 Task: Set the HOA to $10 per month.
Action: Mouse moved to (1016, 218)
Screenshot: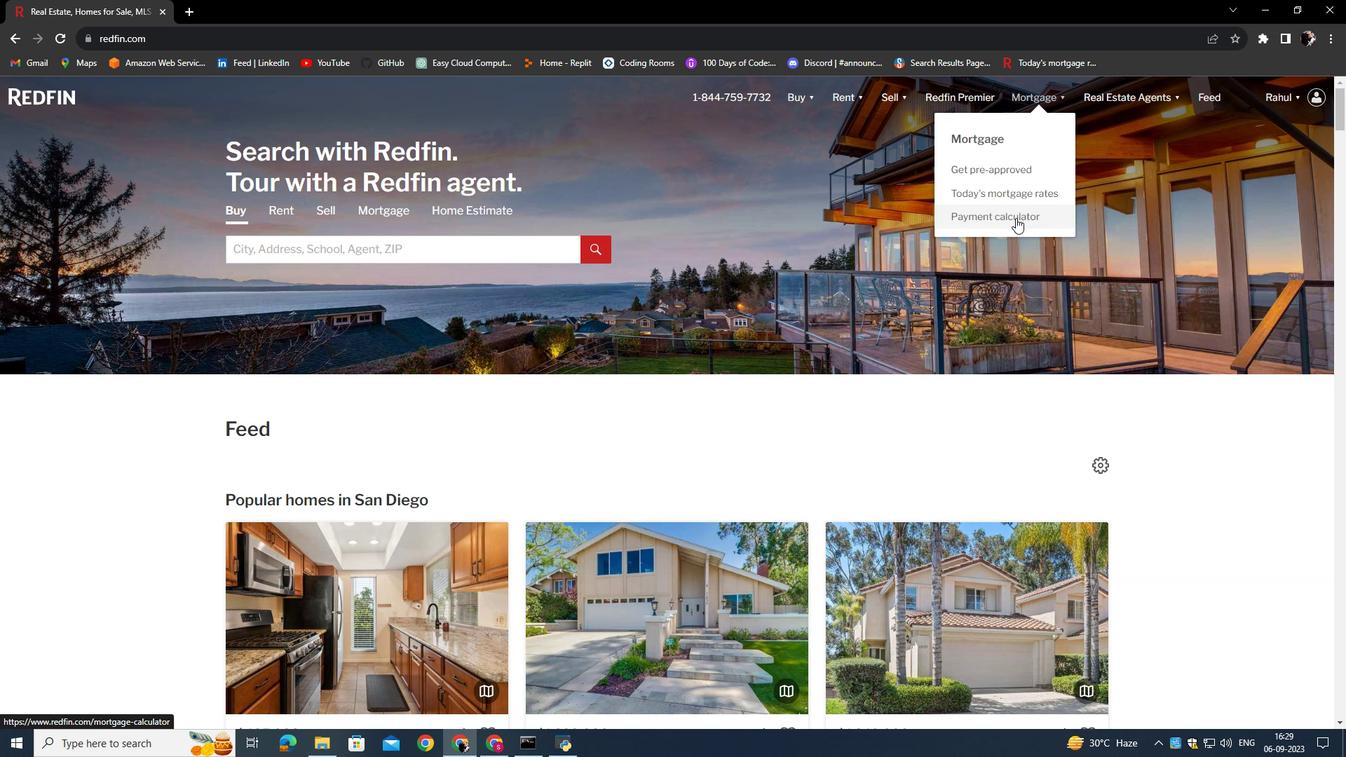 
Action: Mouse pressed left at (1016, 218)
Screenshot: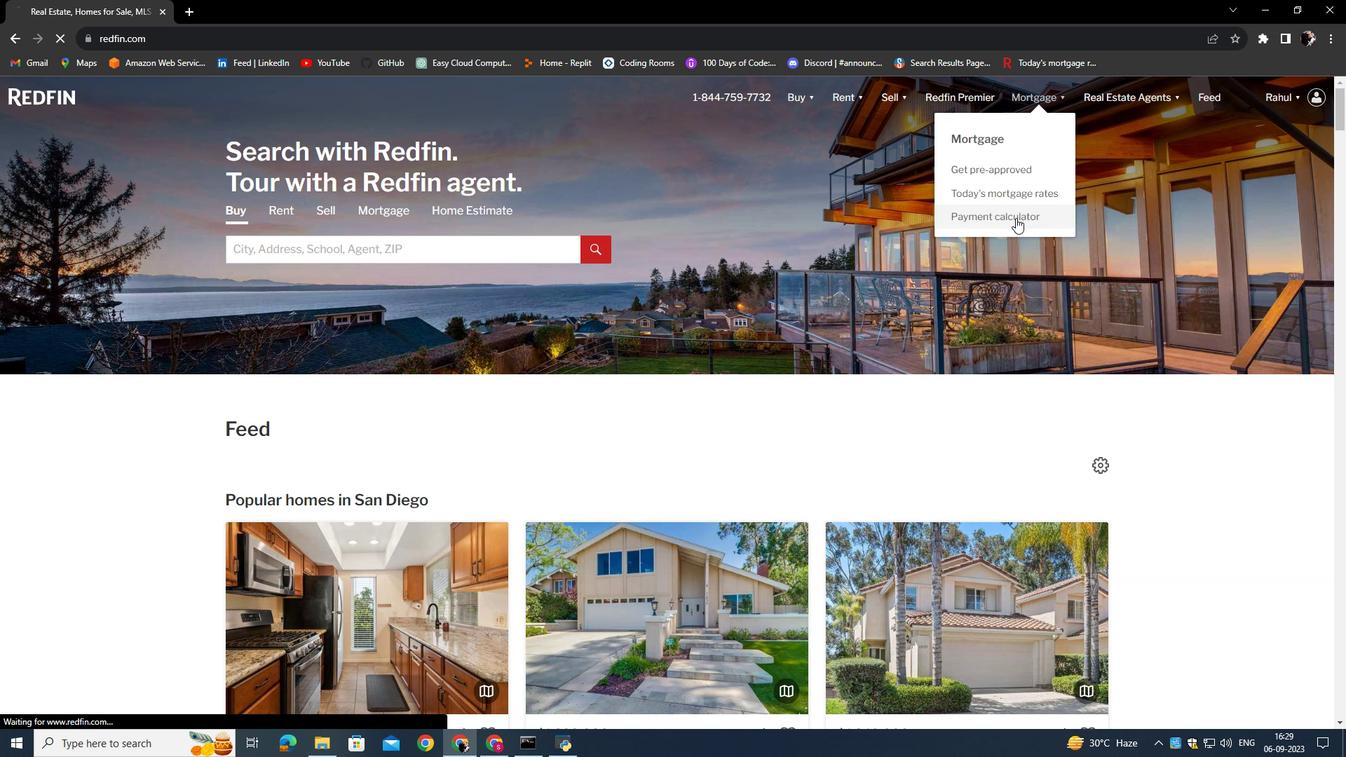 
Action: Mouse moved to (511, 225)
Screenshot: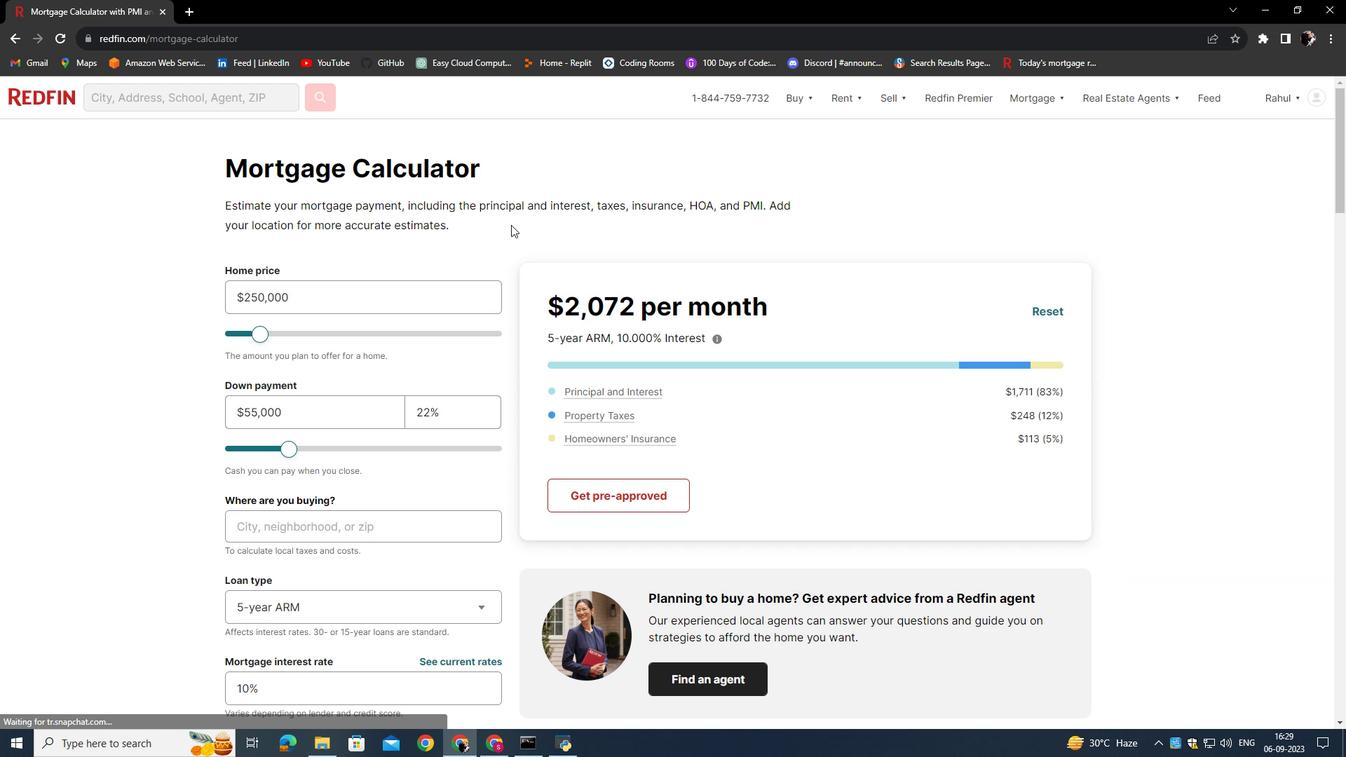 
Action: Mouse scrolled (511, 224) with delta (0, 0)
Screenshot: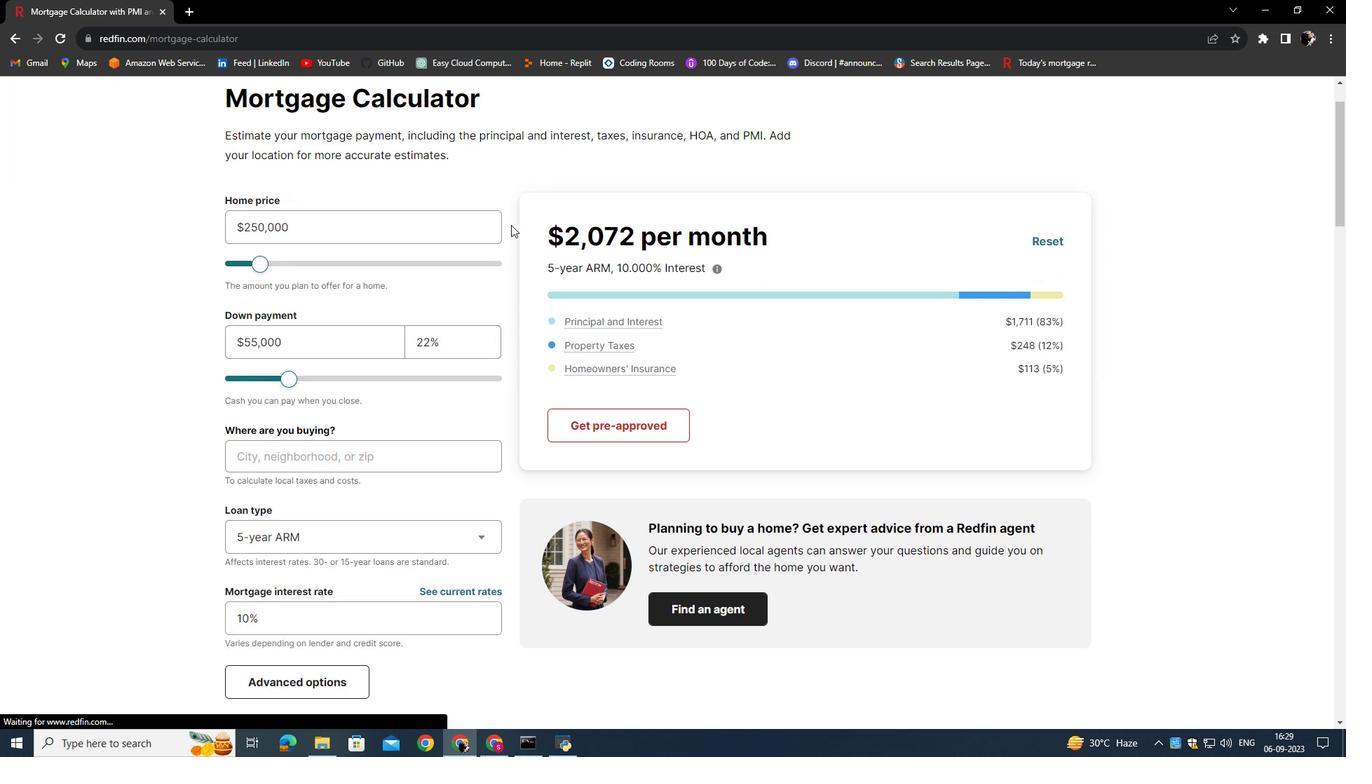 
Action: Mouse moved to (510, 229)
Screenshot: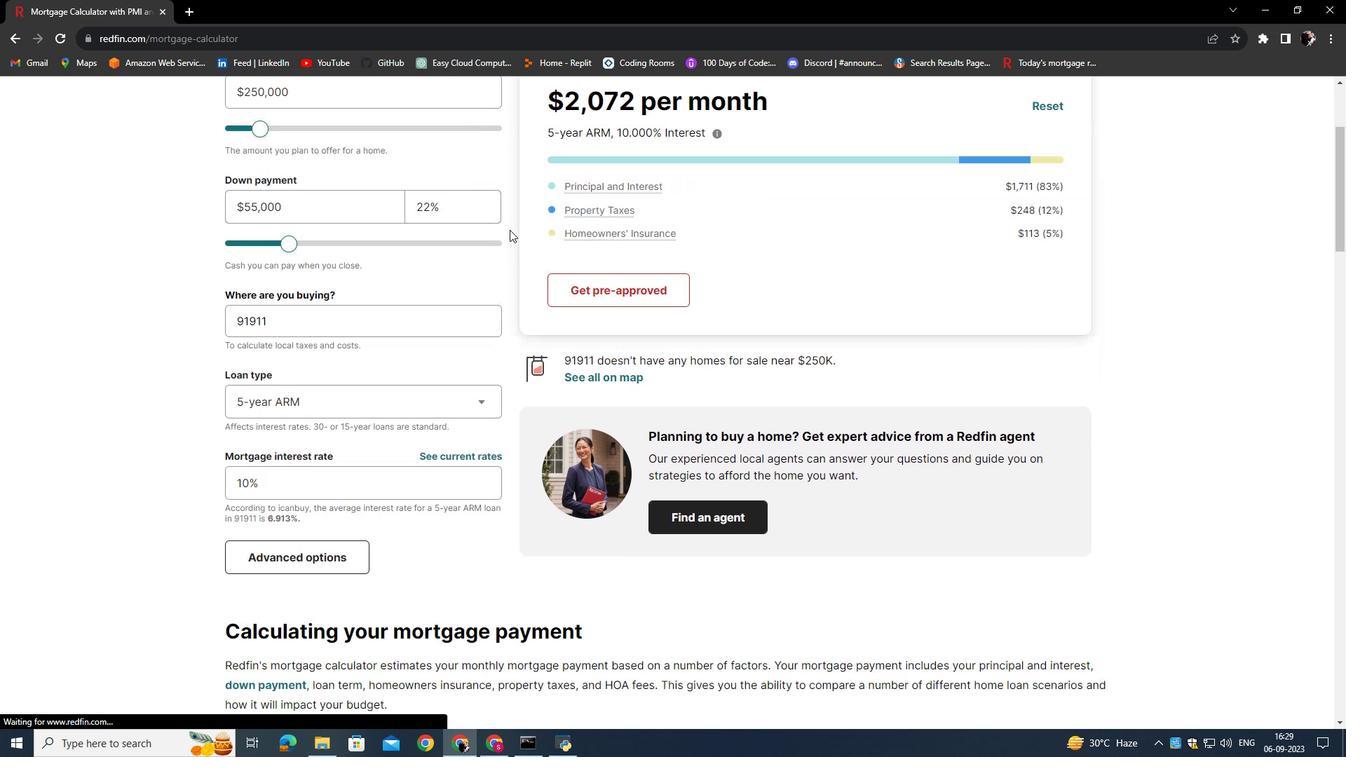 
Action: Mouse scrolled (510, 228) with delta (0, 0)
Screenshot: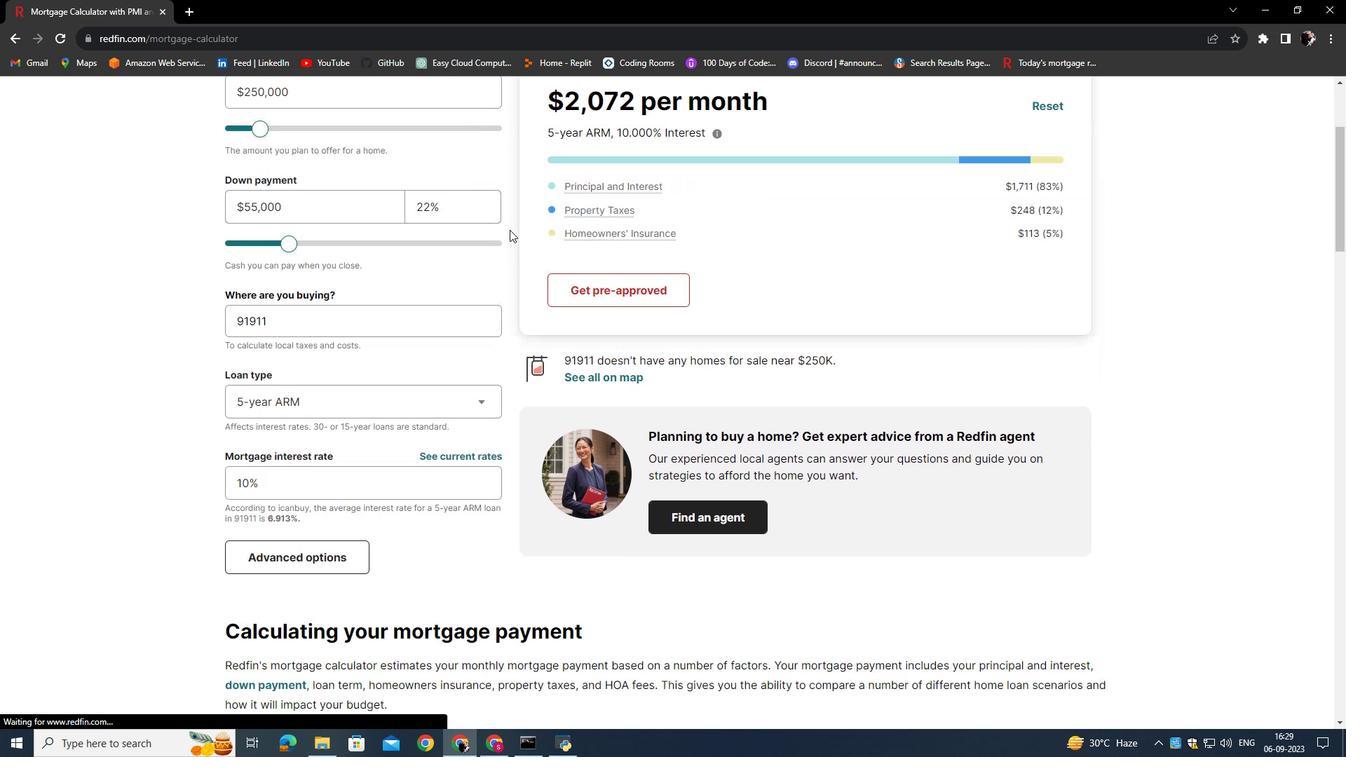 
Action: Mouse moved to (510, 230)
Screenshot: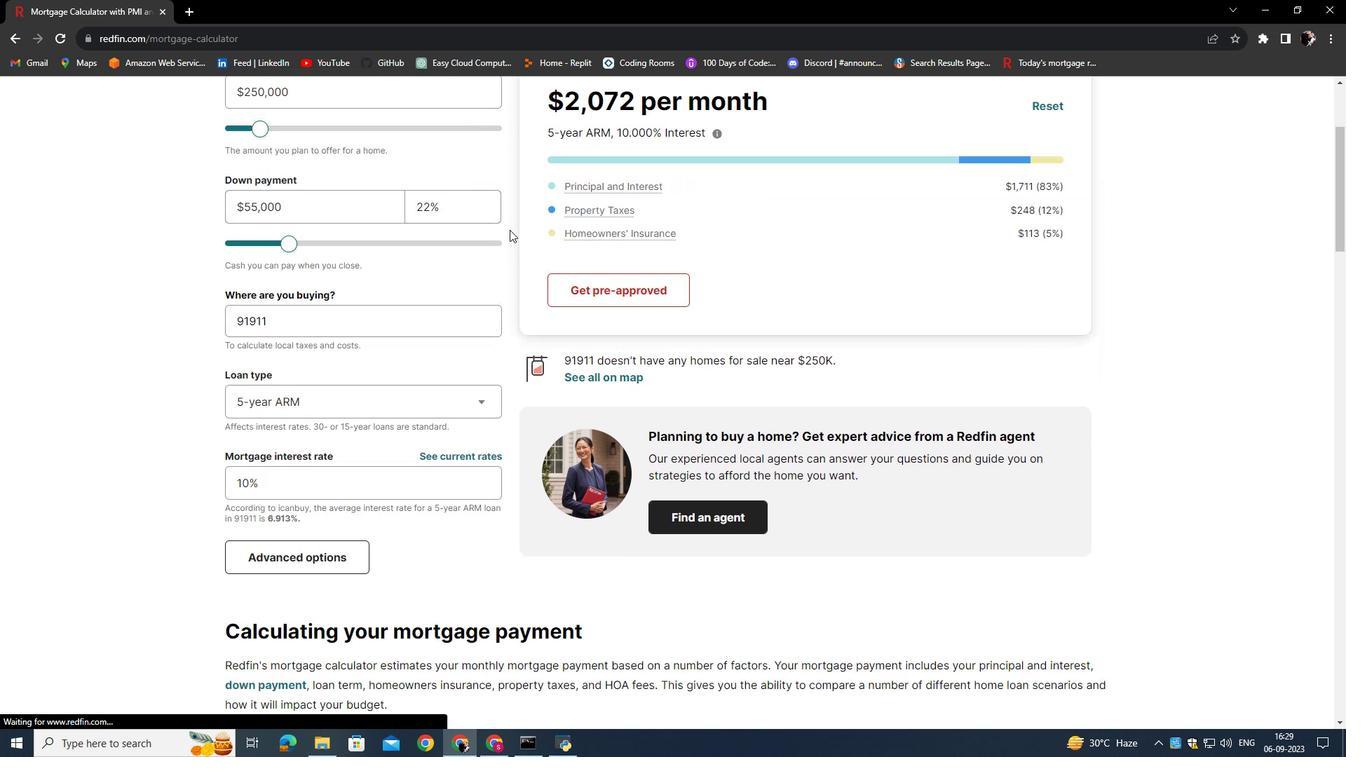 
Action: Mouse scrolled (510, 229) with delta (0, 0)
Screenshot: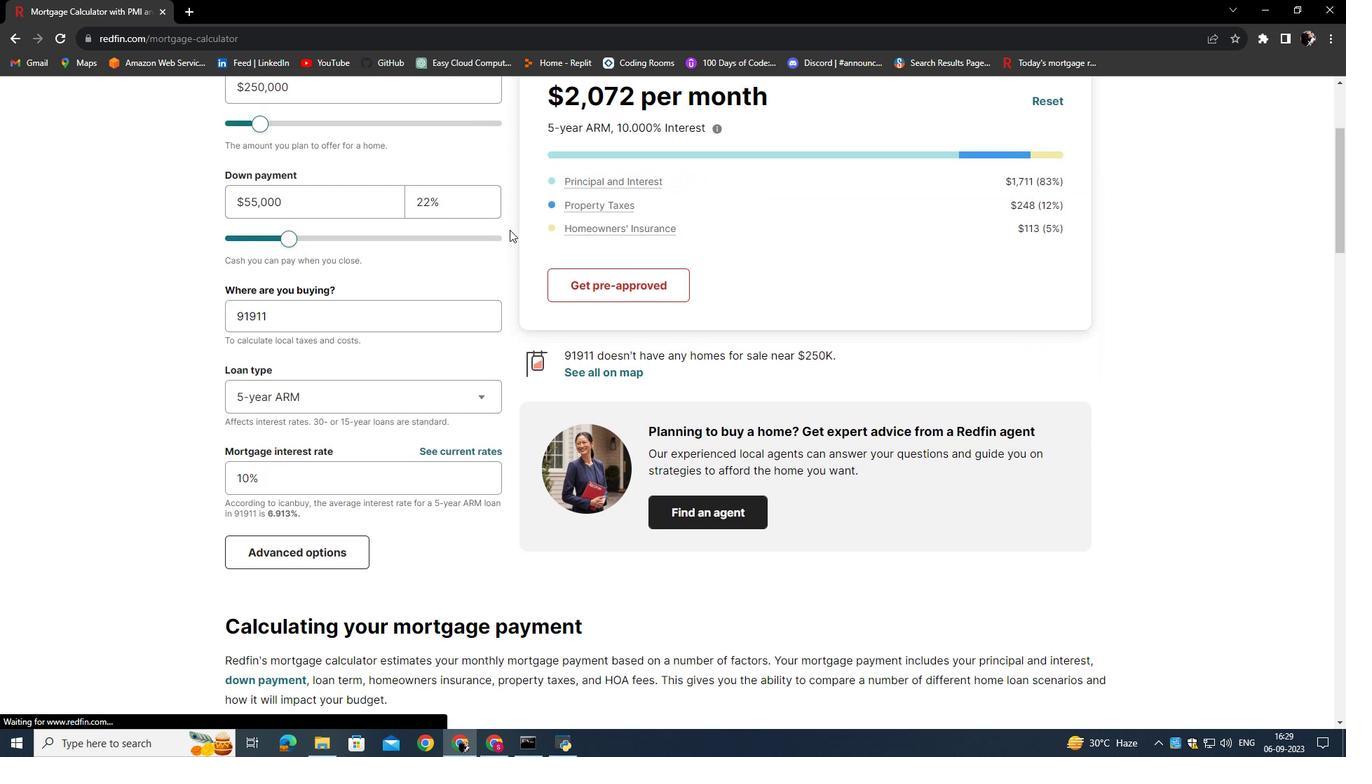 
Action: Mouse moved to (509, 230)
Screenshot: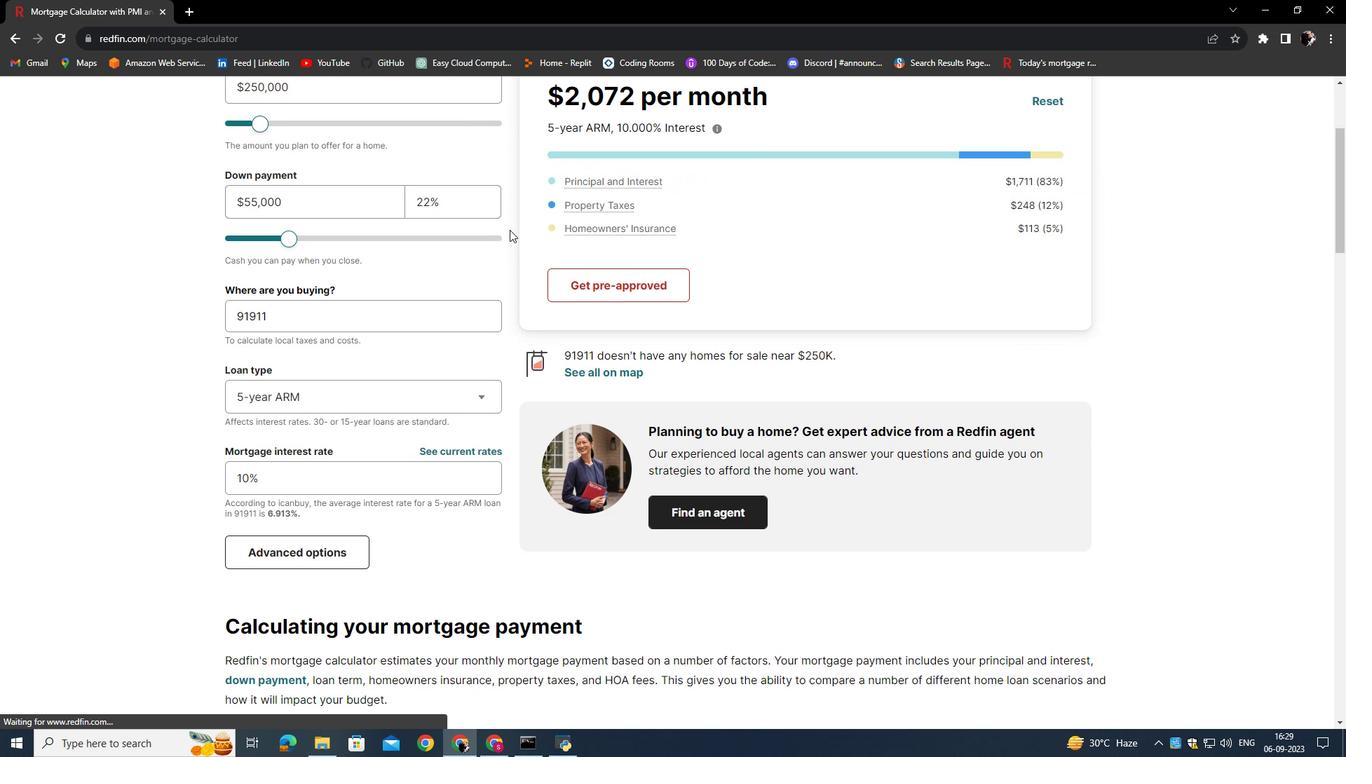 
Action: Mouse scrolled (509, 229) with delta (0, 0)
Screenshot: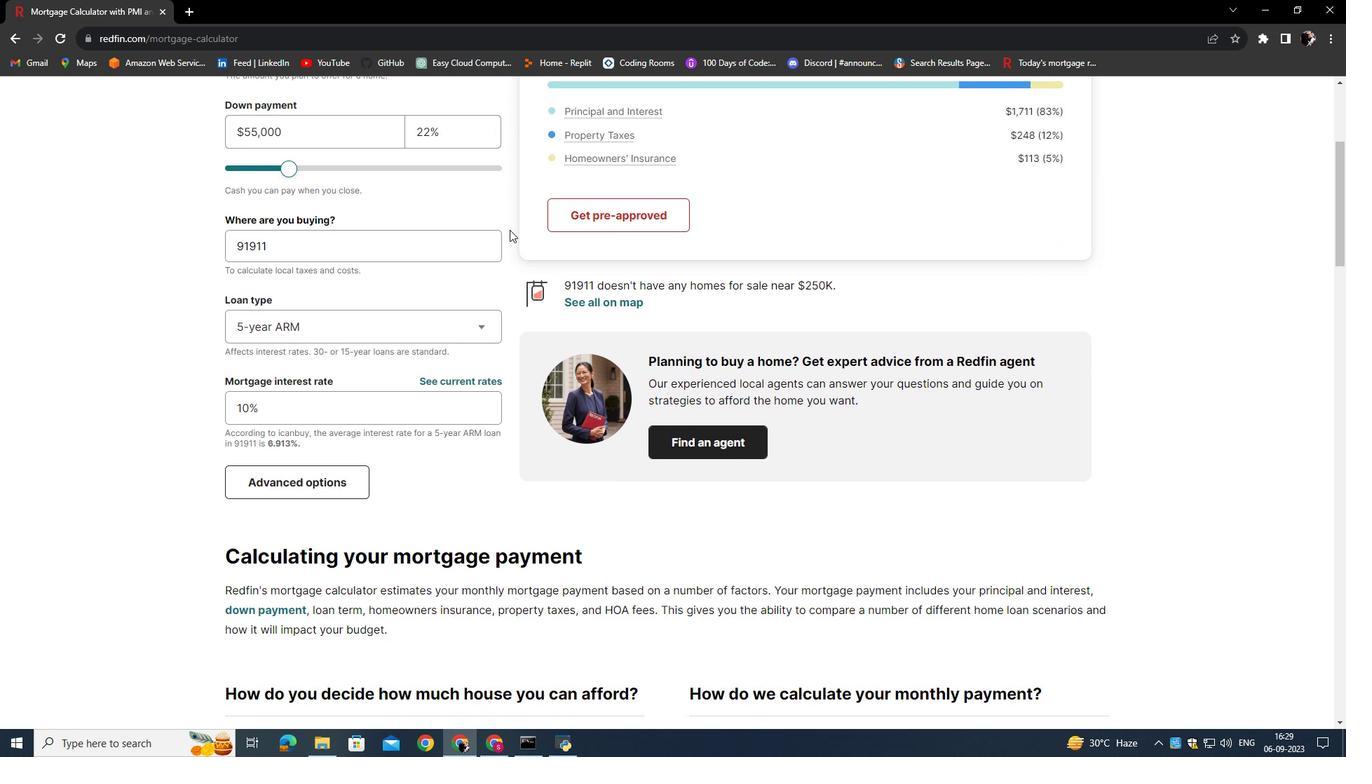 
Action: Mouse moved to (342, 481)
Screenshot: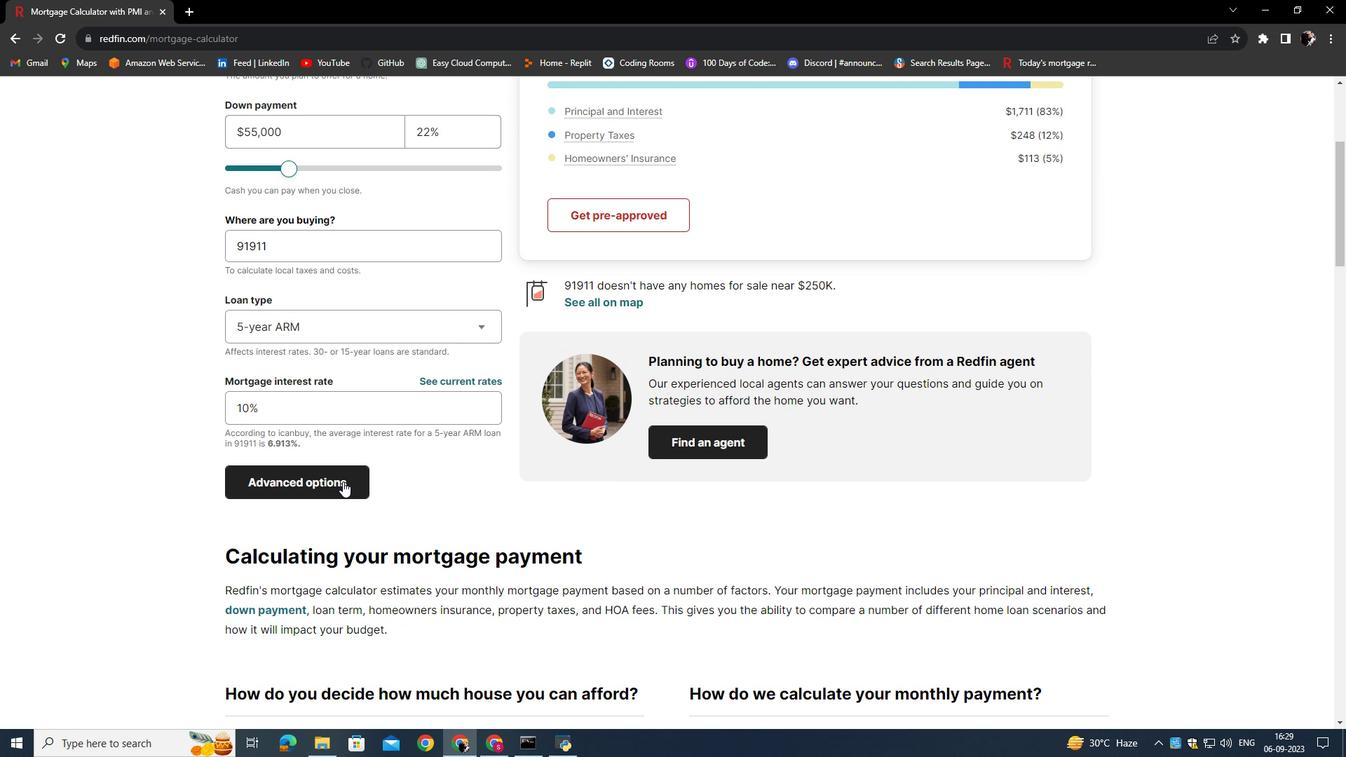 
Action: Mouse pressed left at (342, 481)
Screenshot: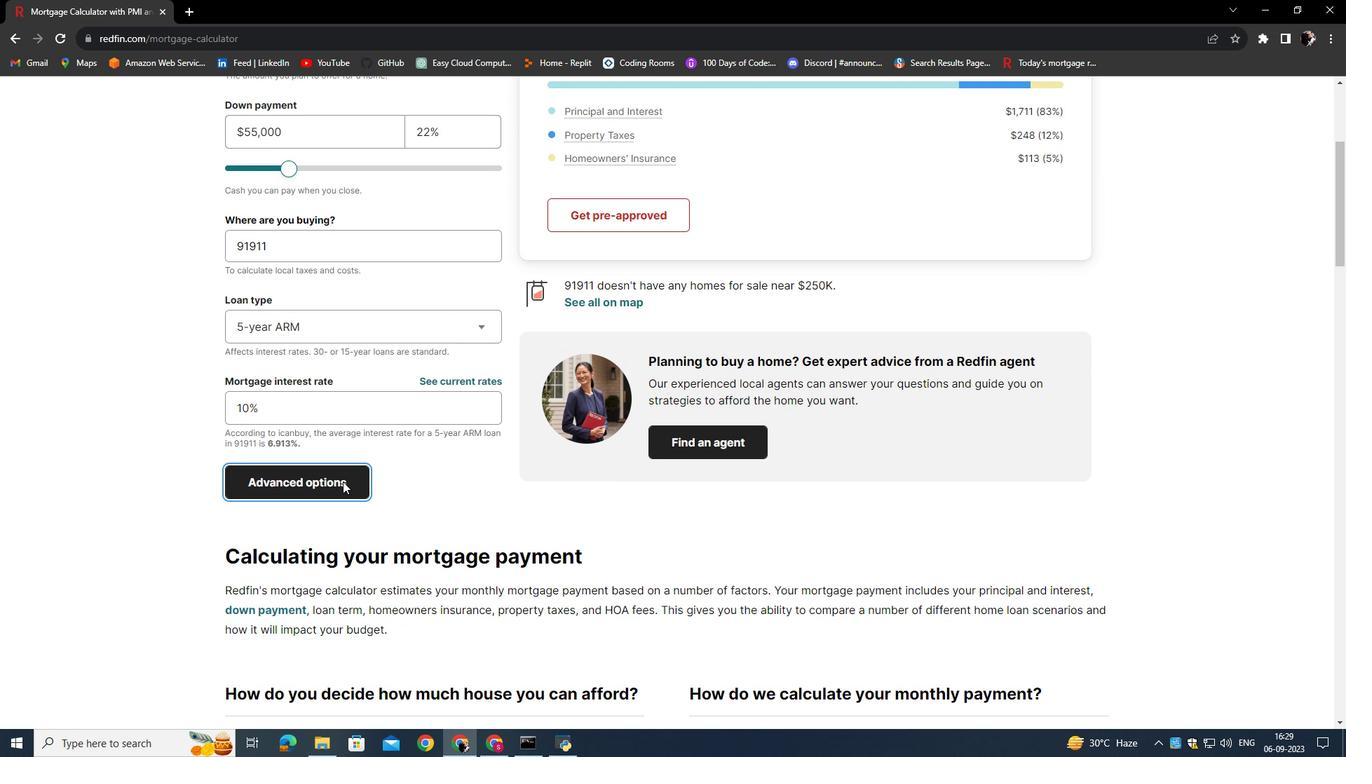 
Action: Mouse moved to (732, 449)
Screenshot: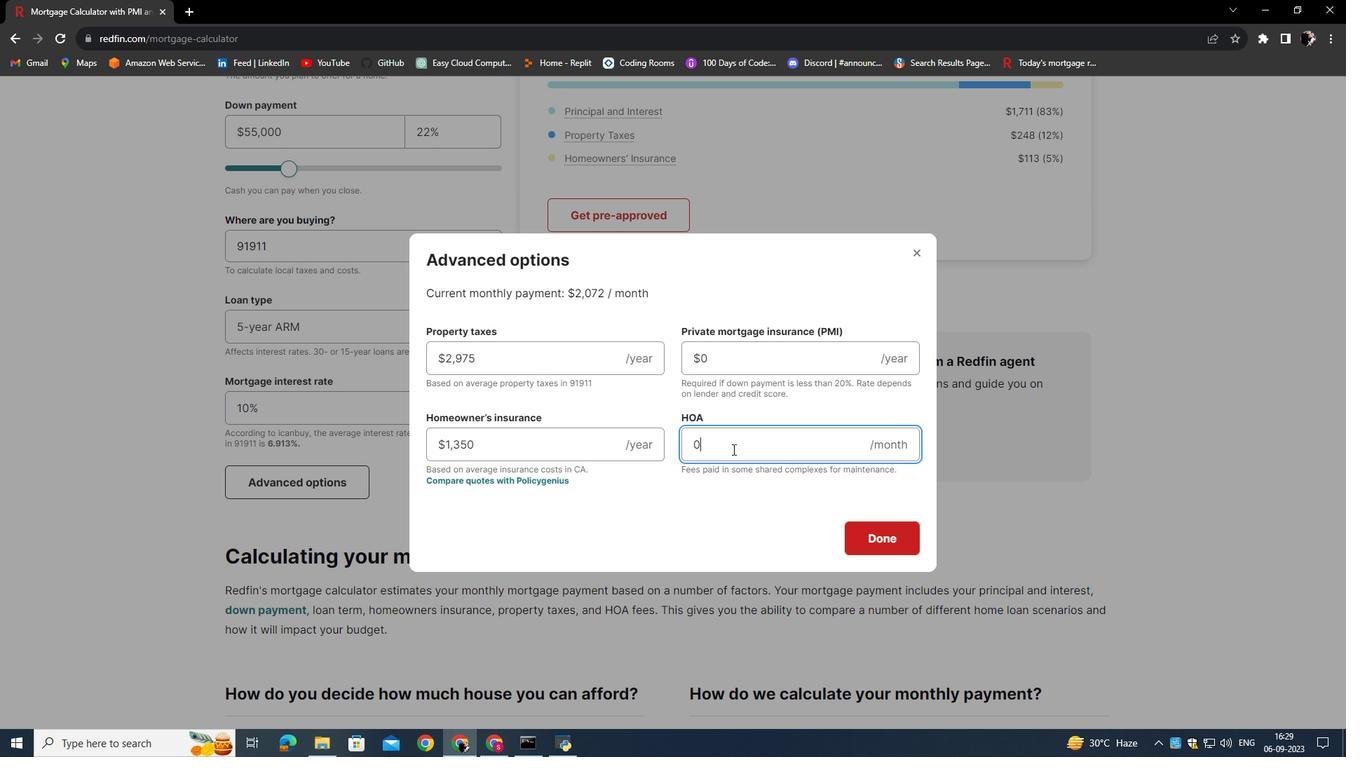 
Action: Mouse pressed left at (732, 449)
Screenshot: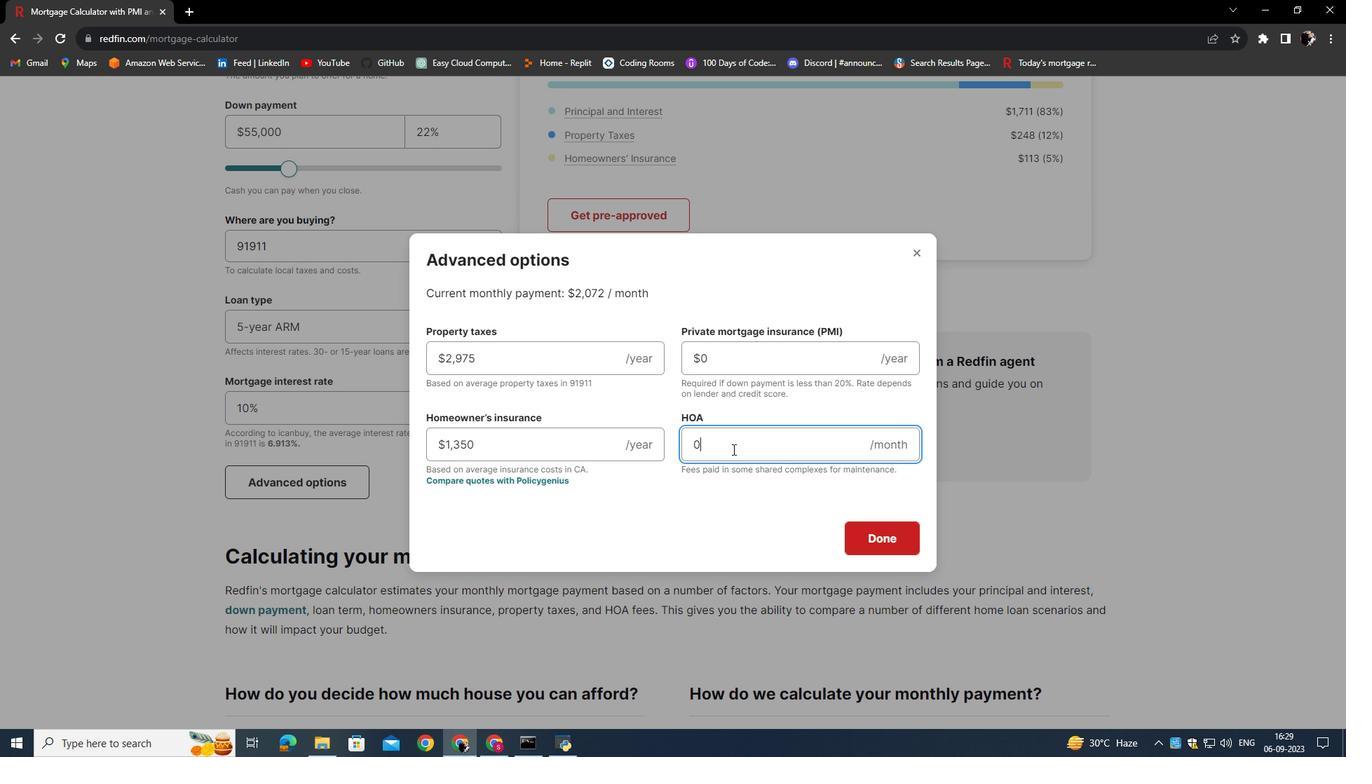 
Action: Key pressed <Key.backspace>10
Screenshot: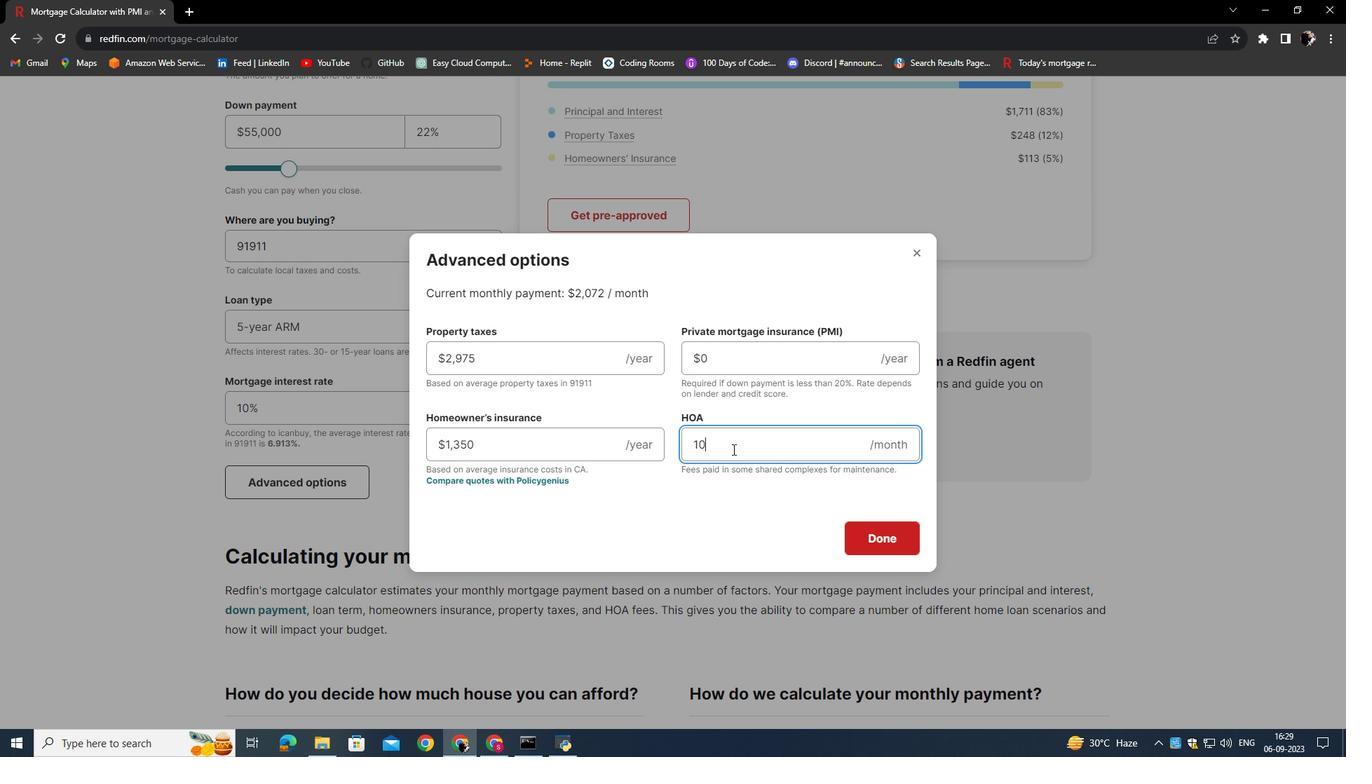 
Action: Mouse moved to (744, 490)
Screenshot: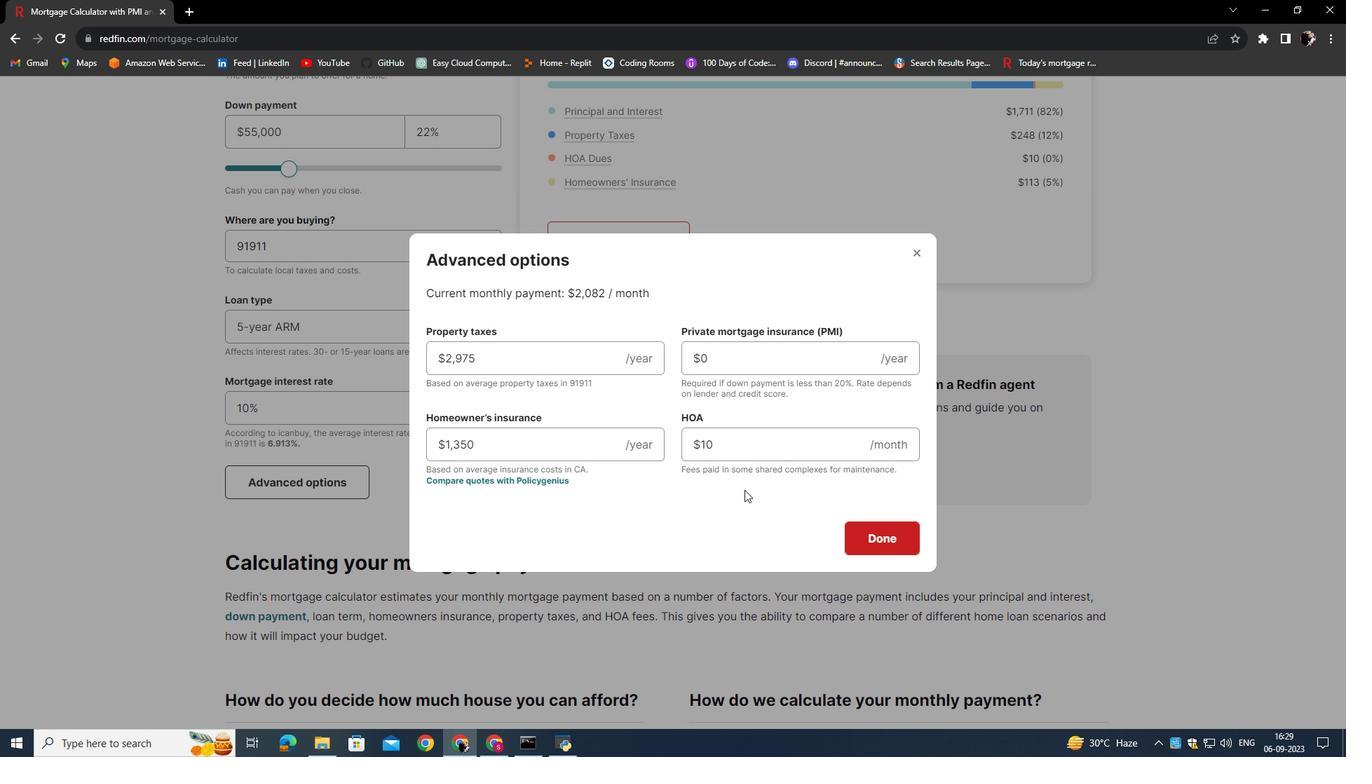 
Action: Mouse pressed left at (744, 490)
Screenshot: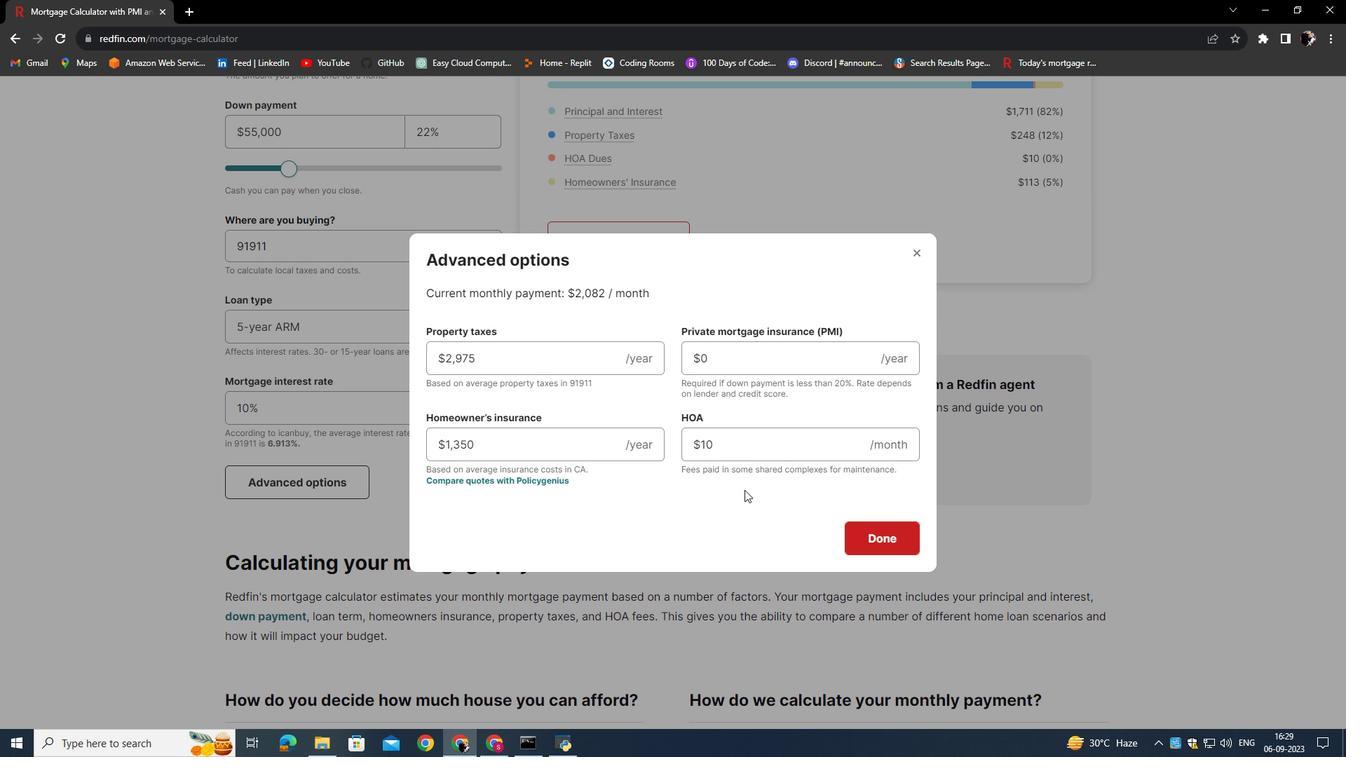 
Action: Mouse moved to (908, 546)
Screenshot: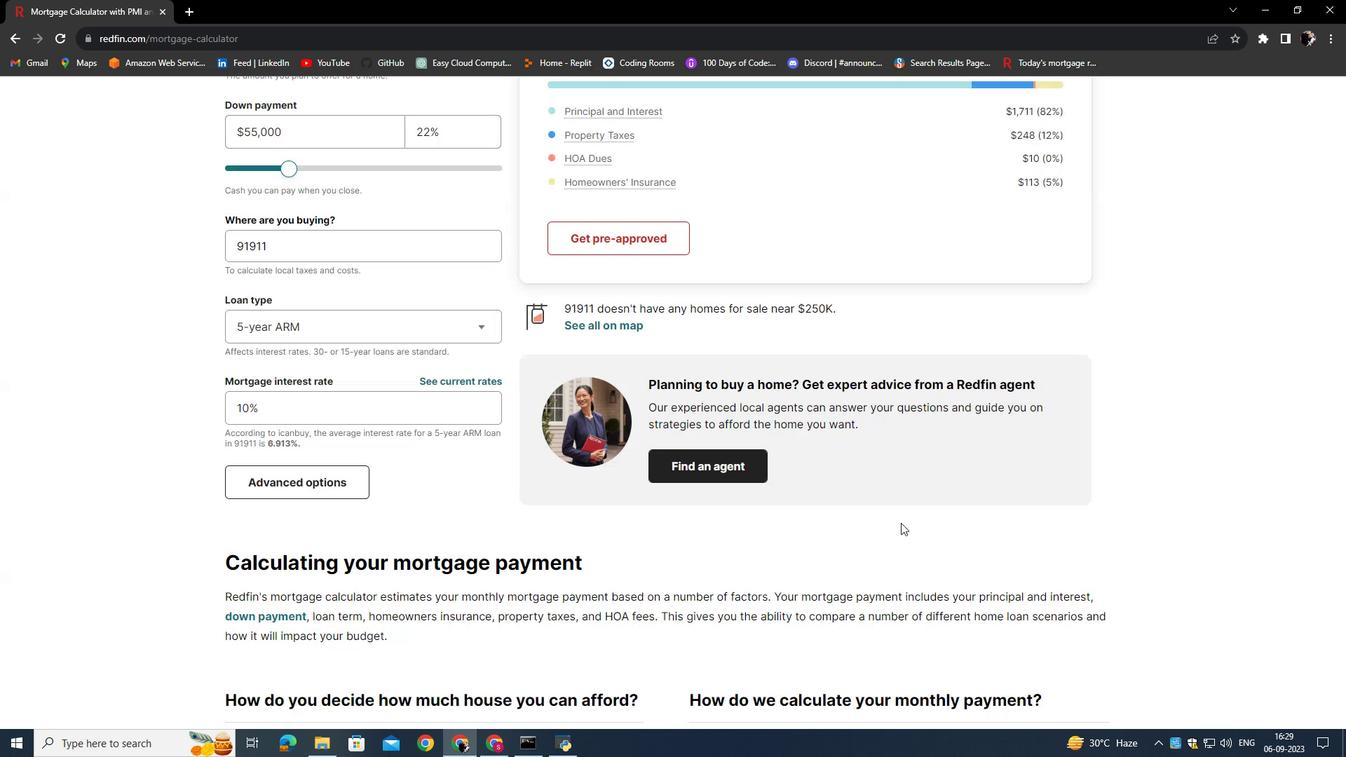 
Action: Mouse pressed left at (908, 546)
Screenshot: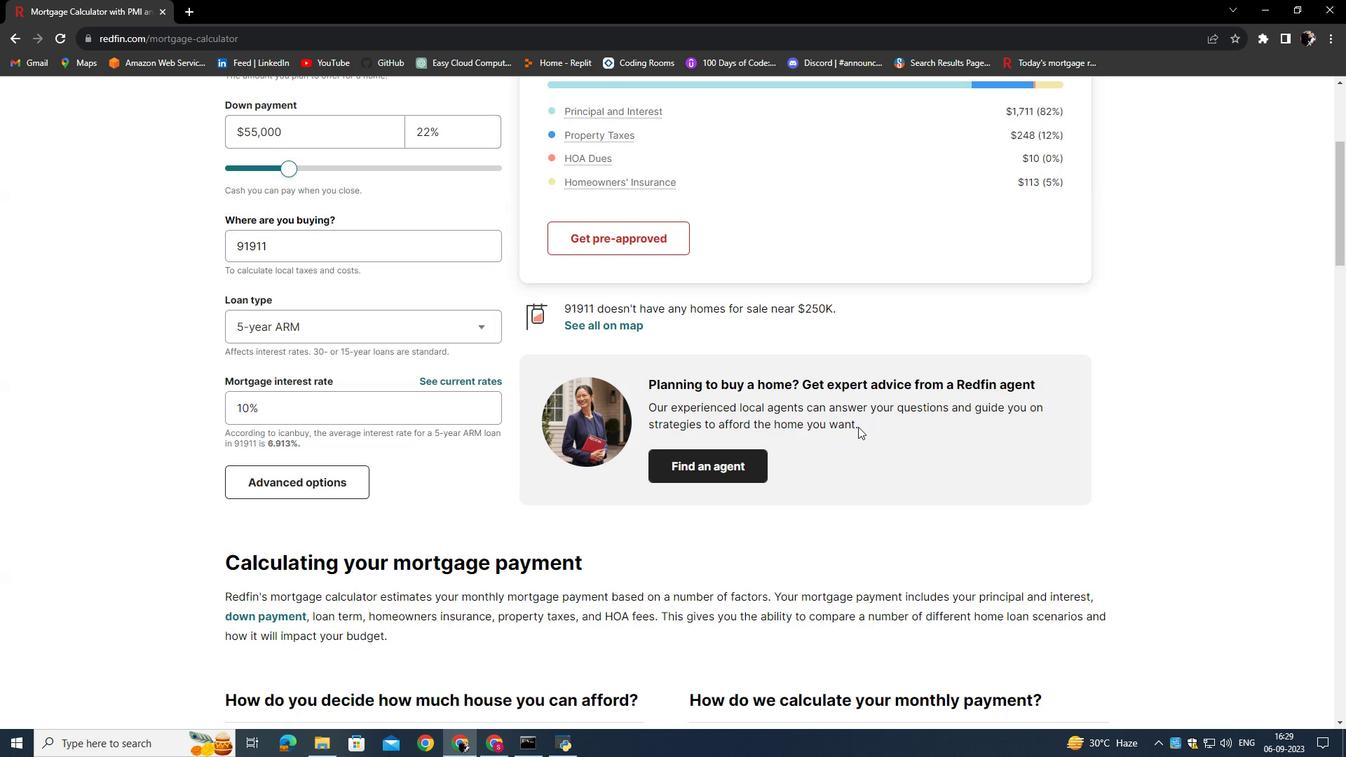 
Action: Mouse moved to (805, 333)
Screenshot: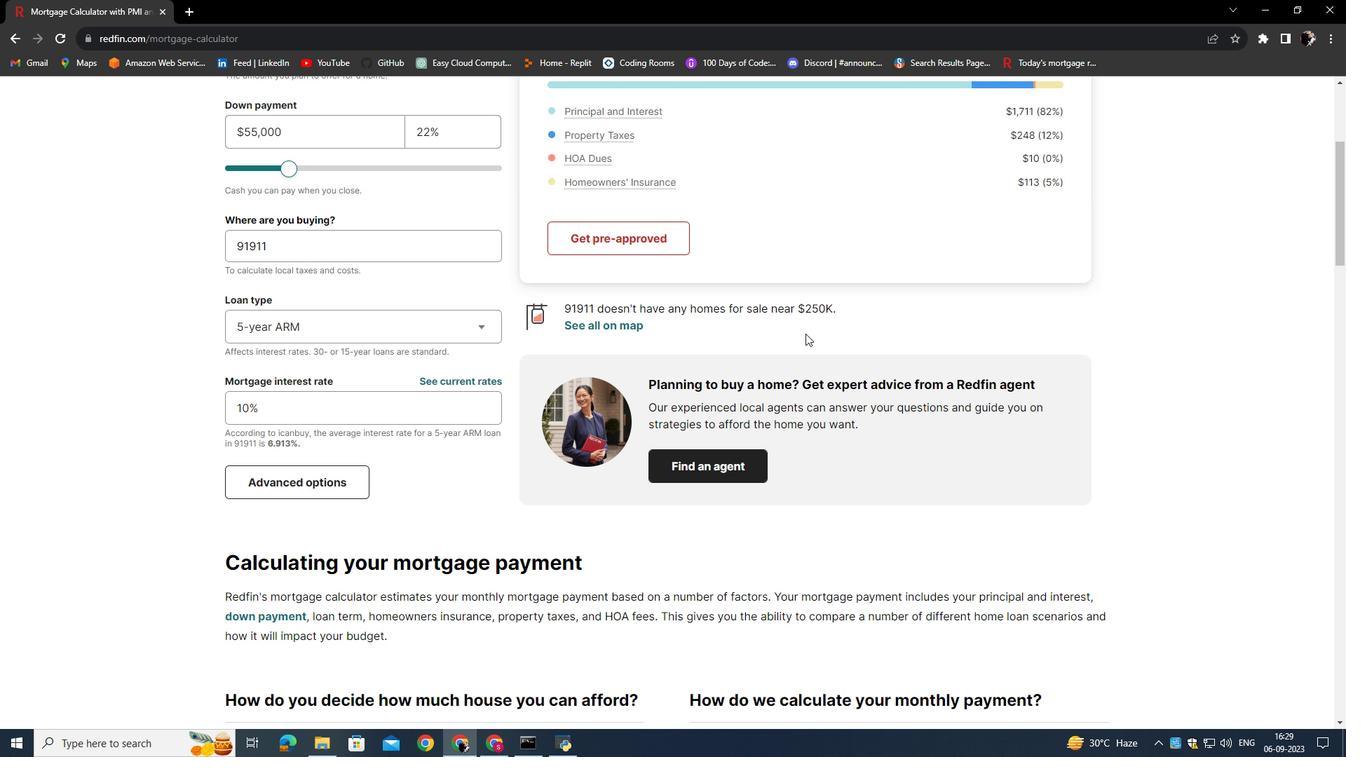 
Action: Mouse scrolled (805, 334) with delta (0, 0)
Screenshot: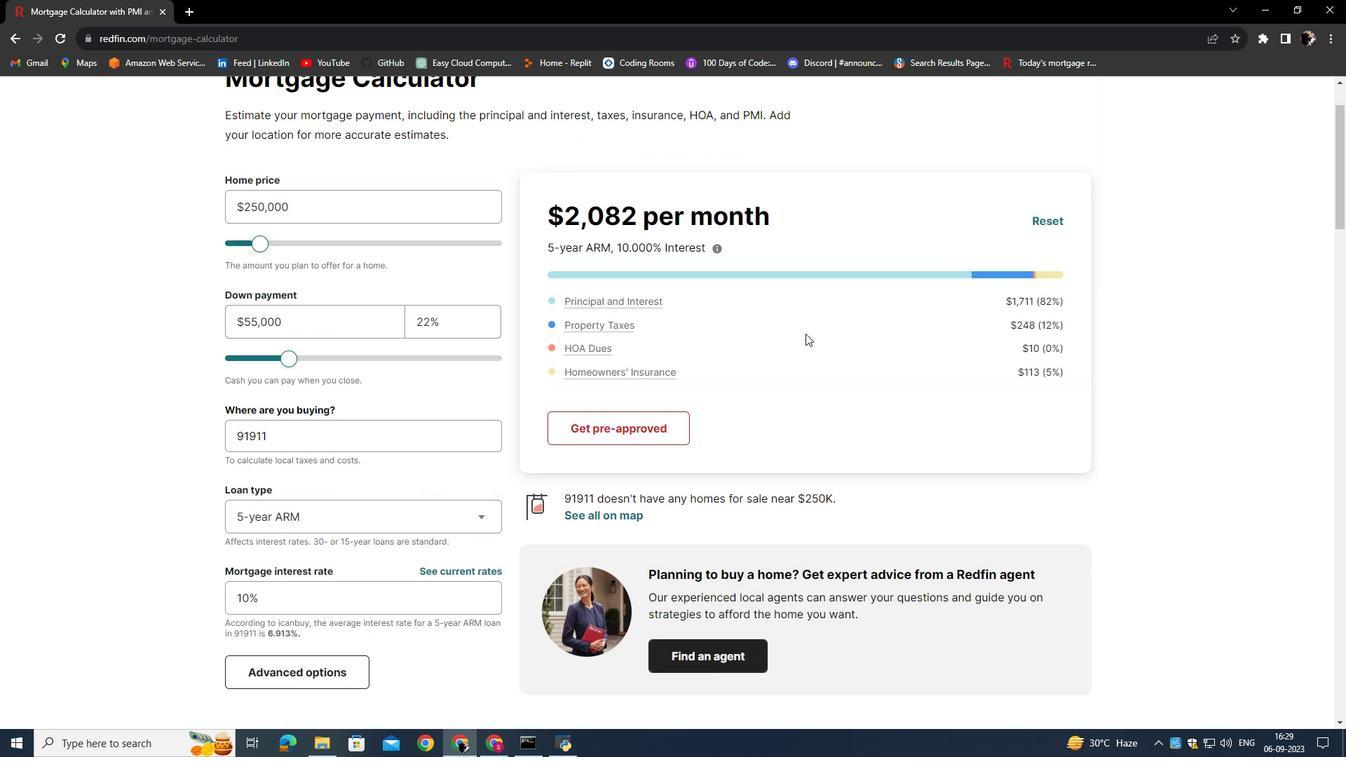 
Action: Mouse scrolled (805, 334) with delta (0, 0)
Screenshot: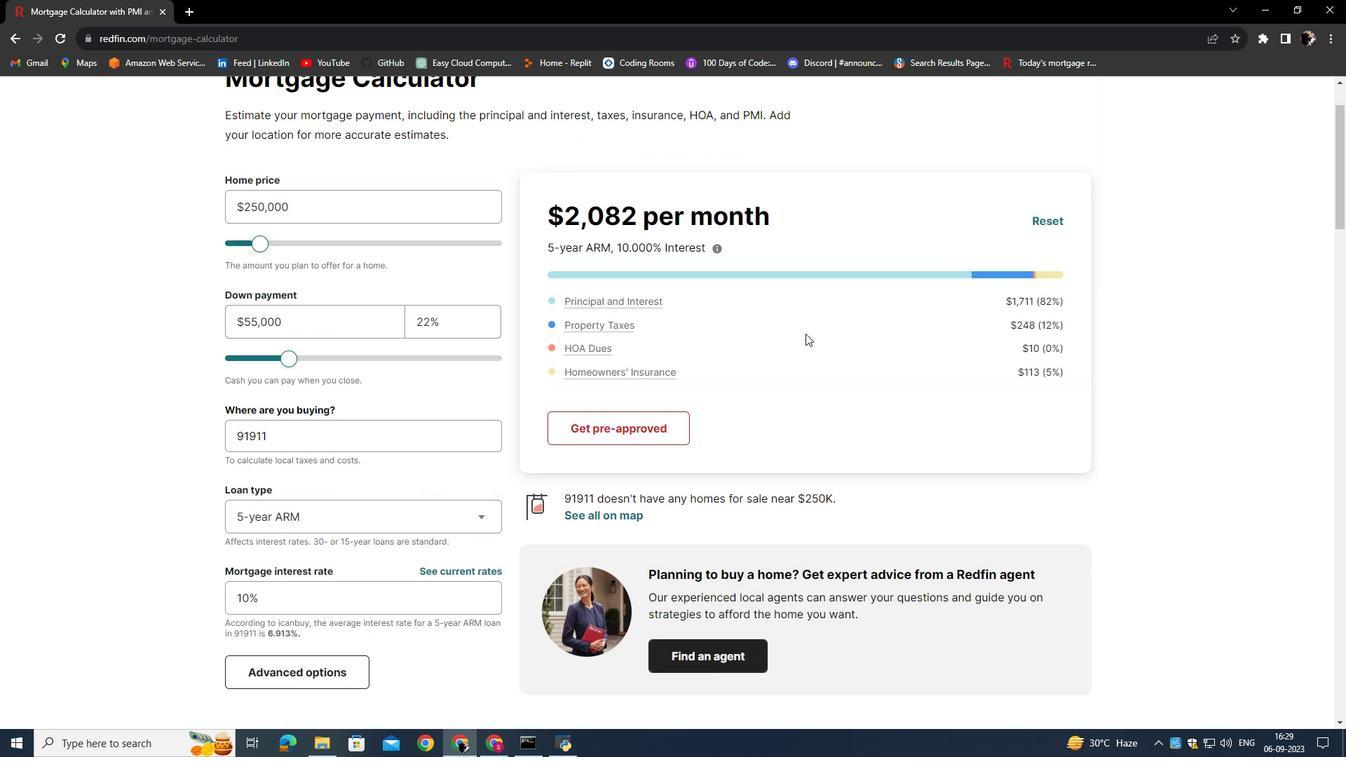 
Action: Mouse scrolled (805, 334) with delta (0, 0)
Screenshot: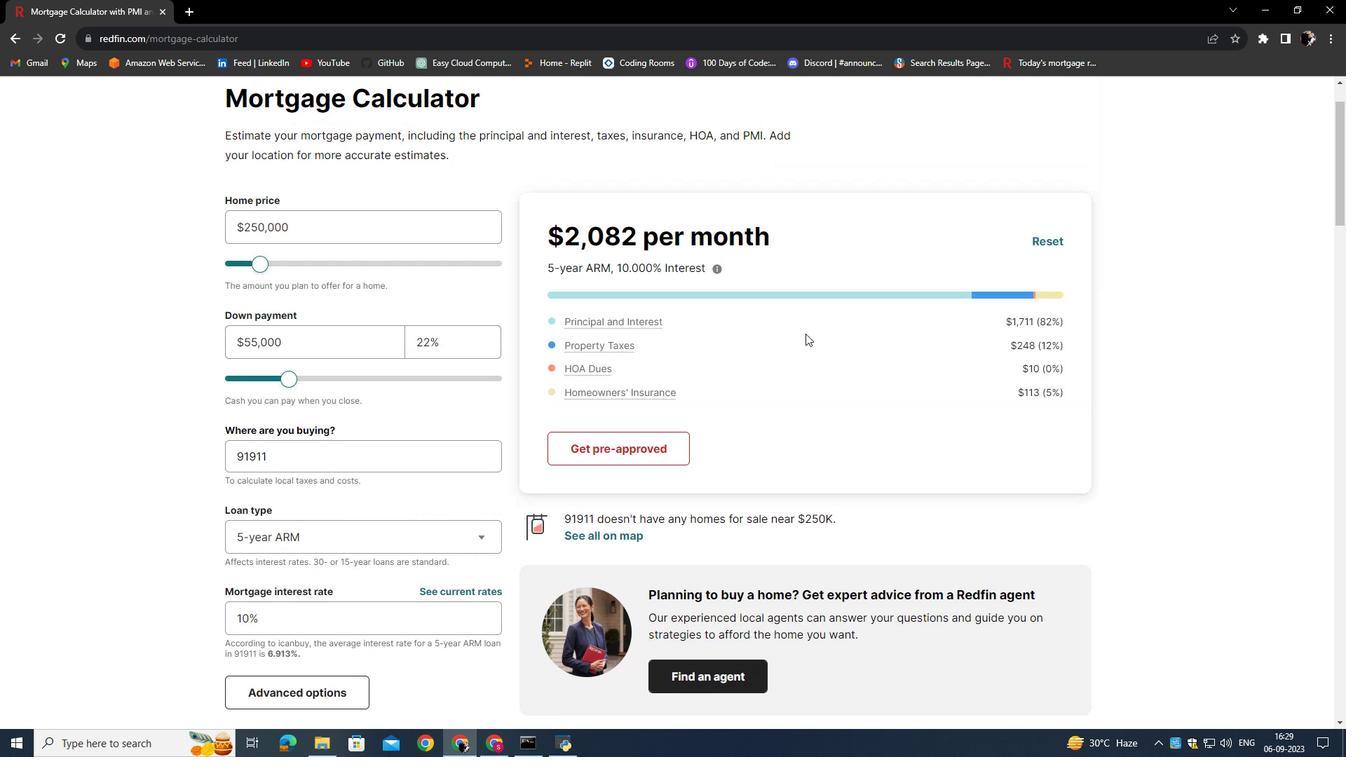 
